 Task: Create a due date automation trigger when advanced on, on the tuesday before a card is due add dates starting this month at 11:00 AM.
Action: Mouse moved to (974, 81)
Screenshot: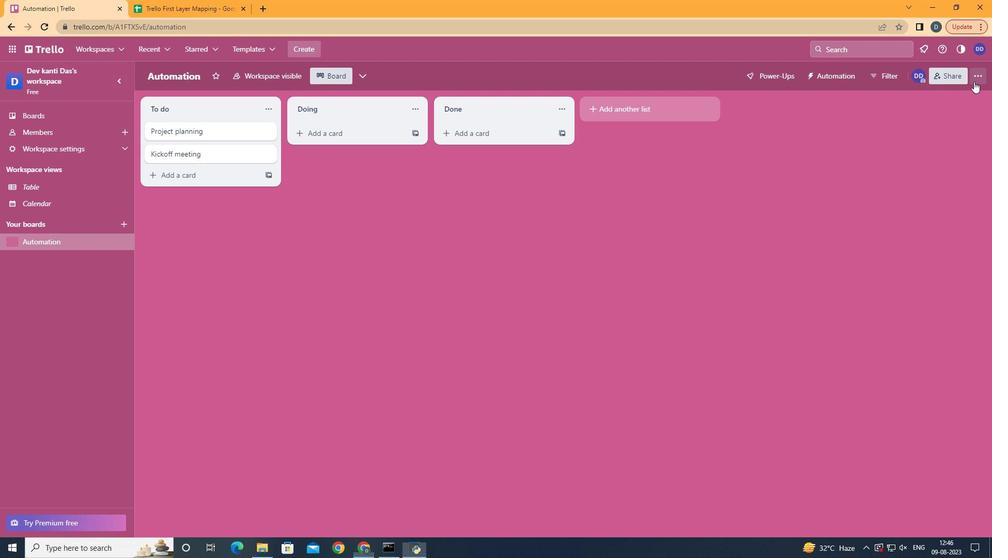 
Action: Mouse pressed left at (974, 81)
Screenshot: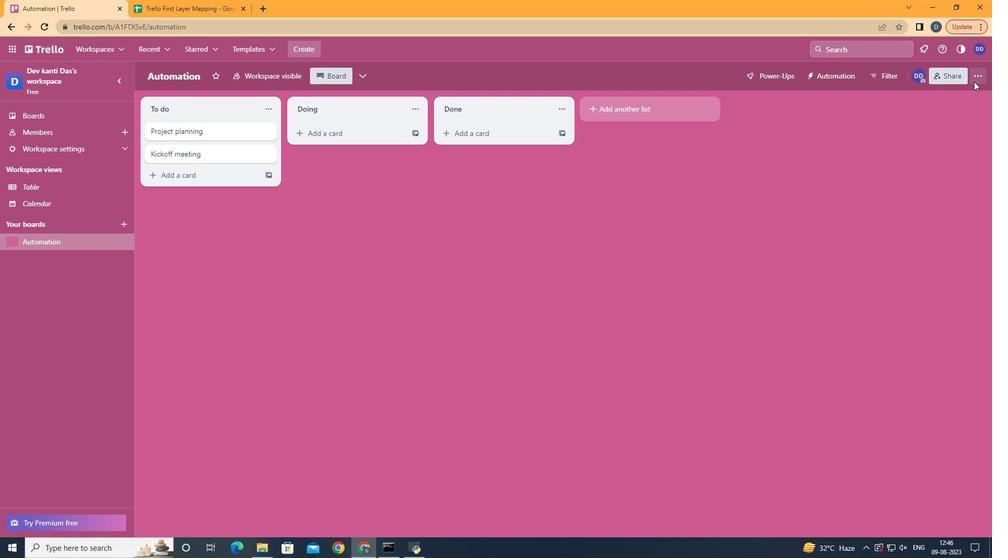 
Action: Mouse moved to (877, 230)
Screenshot: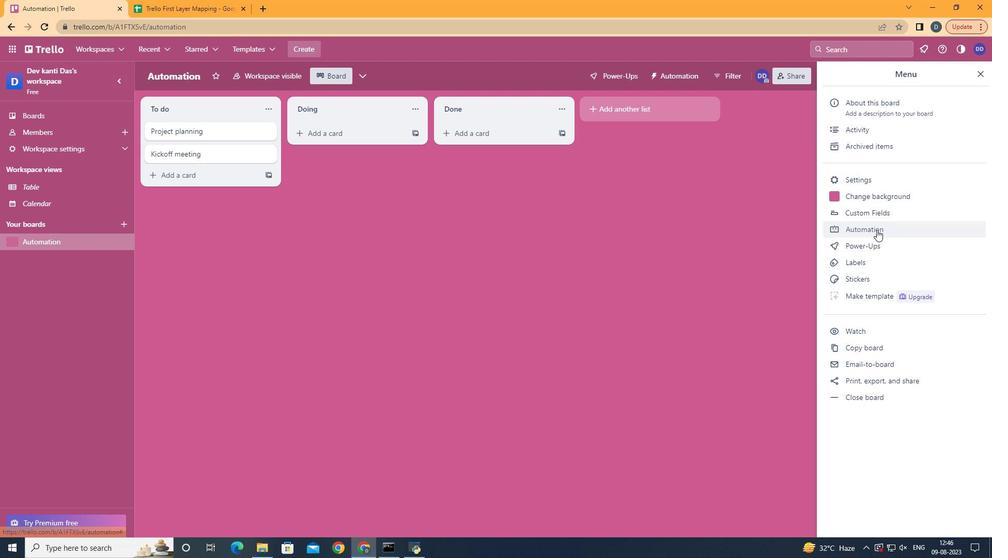 
Action: Mouse pressed left at (877, 230)
Screenshot: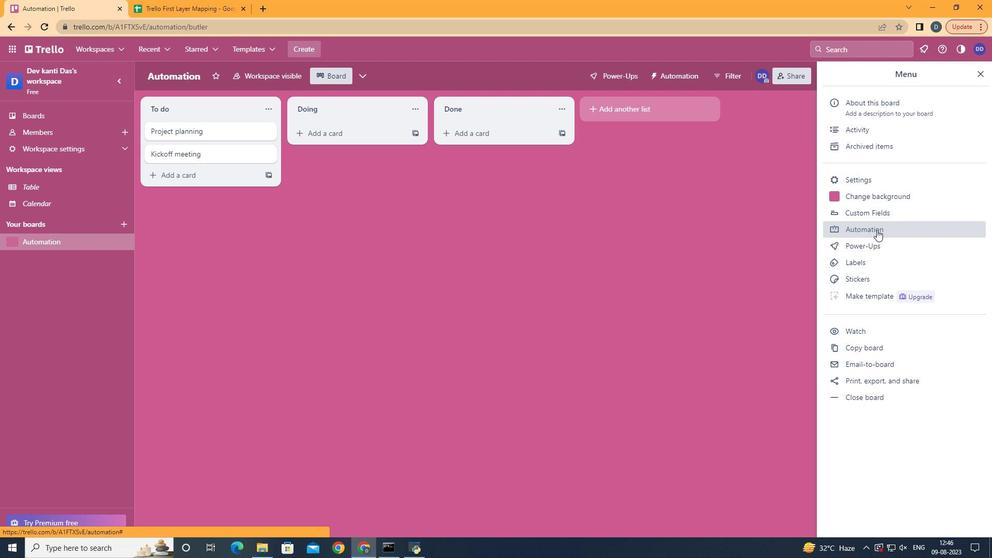 
Action: Mouse moved to (183, 206)
Screenshot: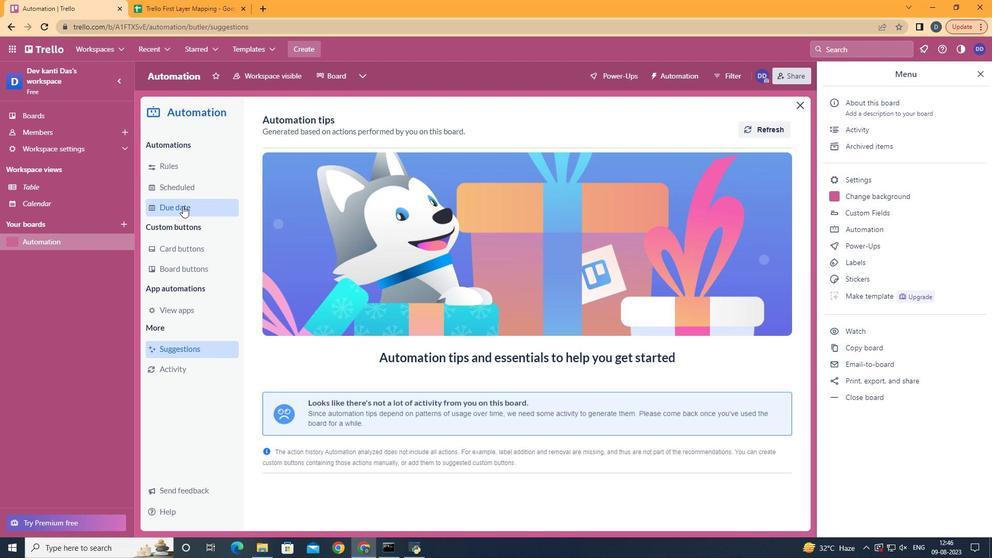 
Action: Mouse pressed left at (183, 206)
Screenshot: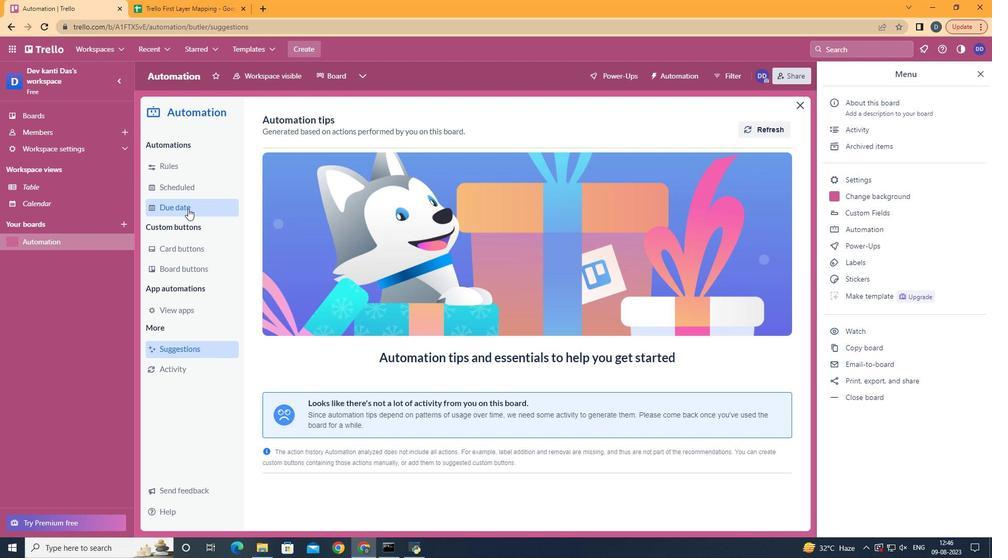 
Action: Mouse moved to (729, 123)
Screenshot: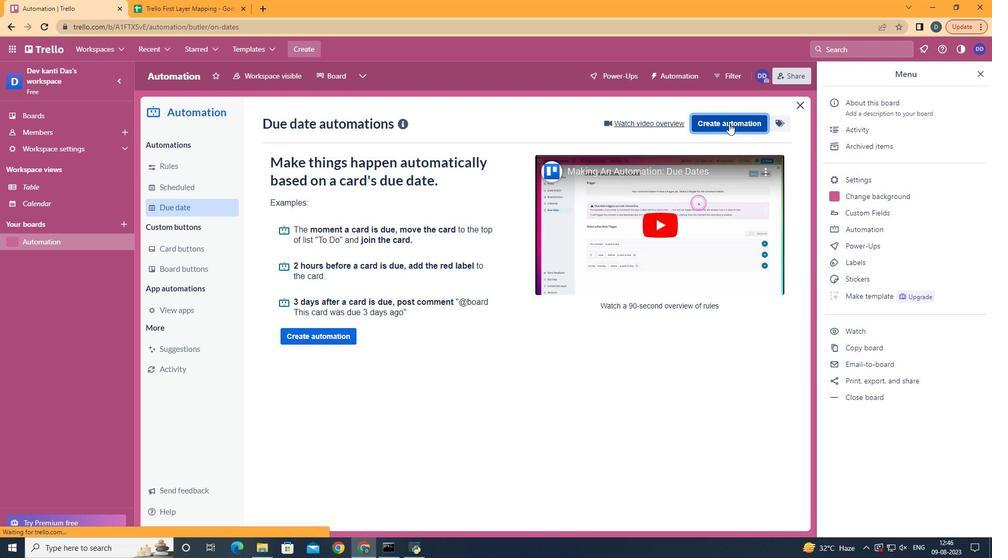 
Action: Mouse pressed left at (729, 123)
Screenshot: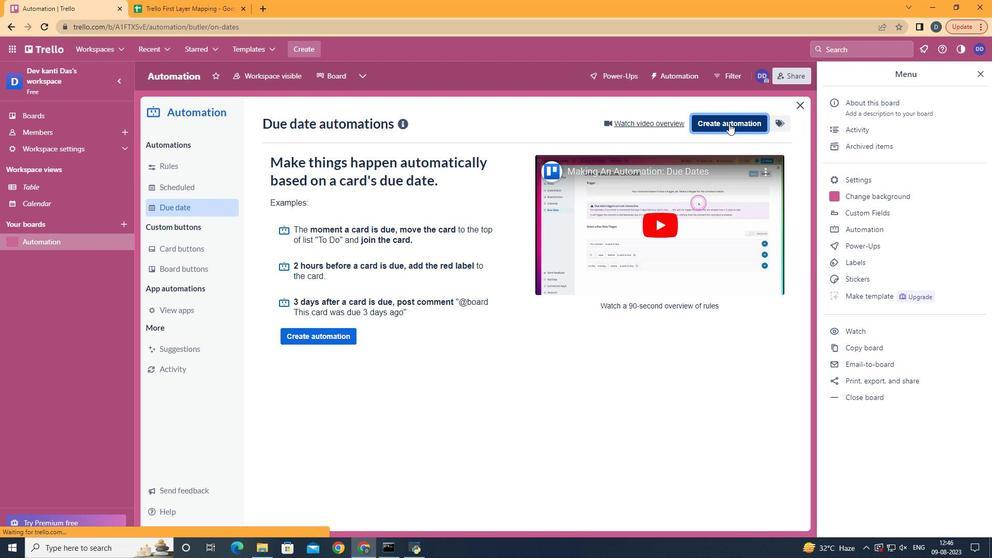 
Action: Mouse moved to (547, 219)
Screenshot: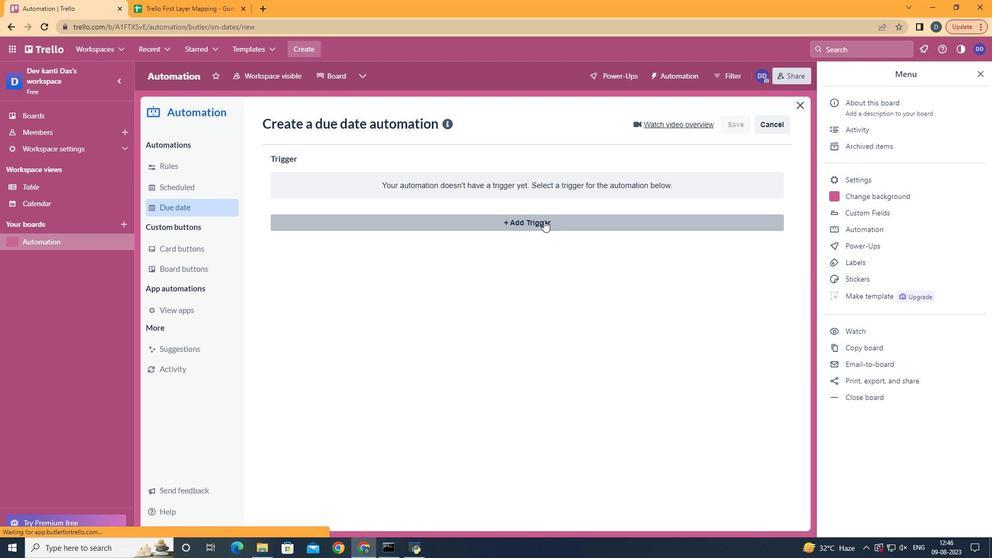 
Action: Mouse pressed left at (547, 219)
Screenshot: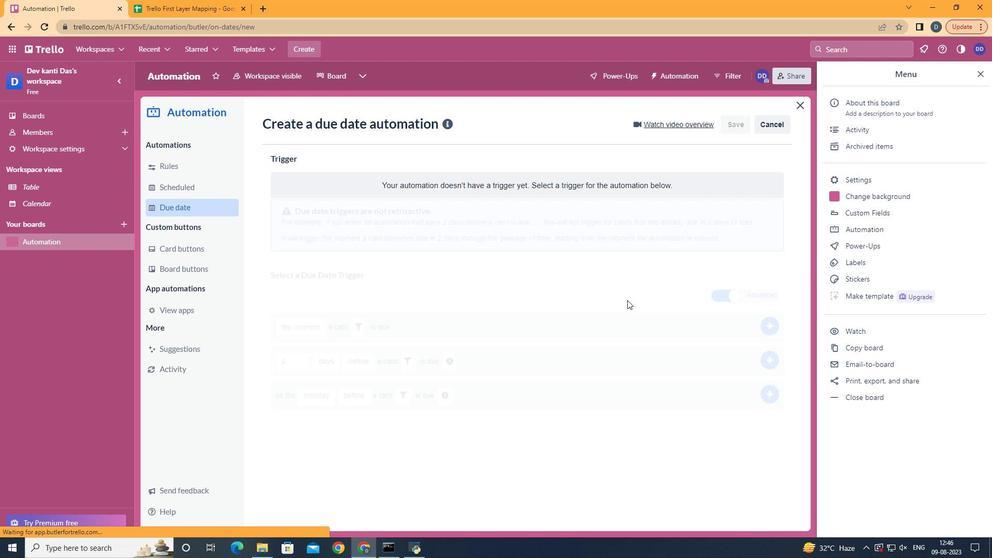 
Action: Mouse moved to (339, 294)
Screenshot: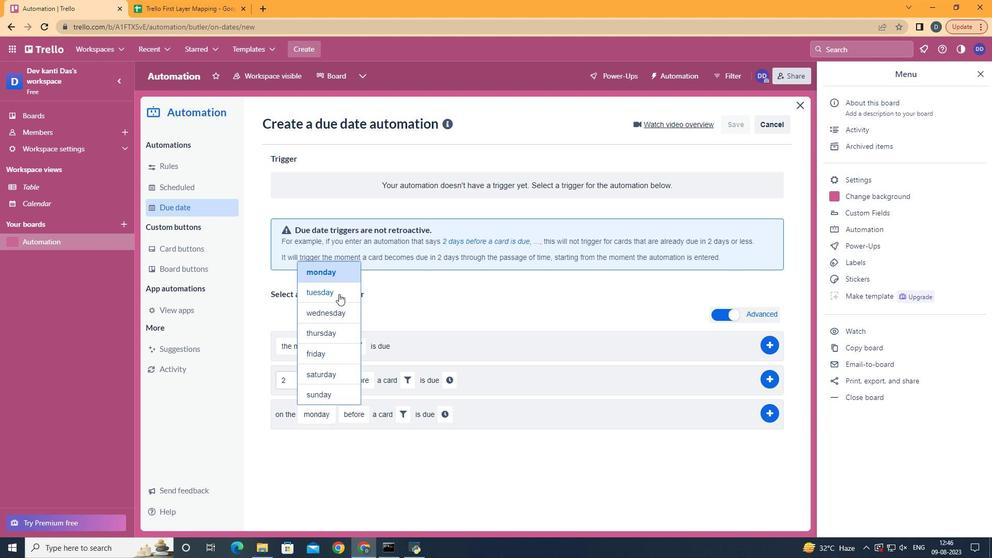 
Action: Mouse pressed left at (339, 294)
Screenshot: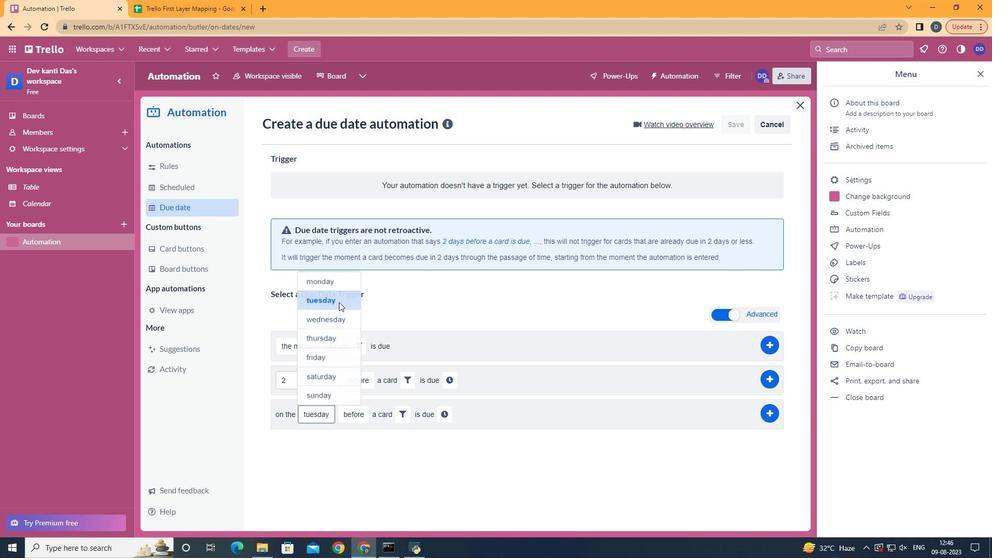 
Action: Mouse moved to (363, 431)
Screenshot: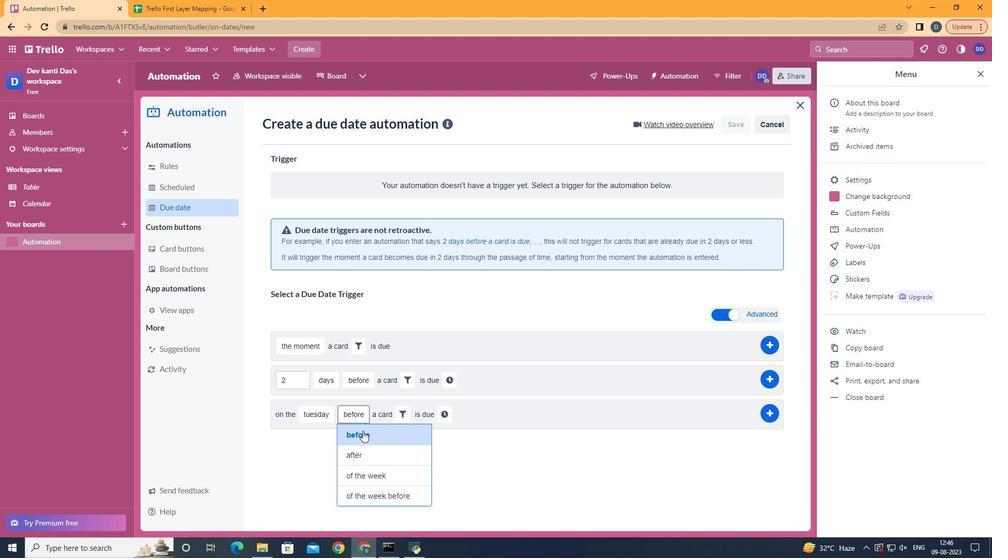 
Action: Mouse pressed left at (363, 431)
Screenshot: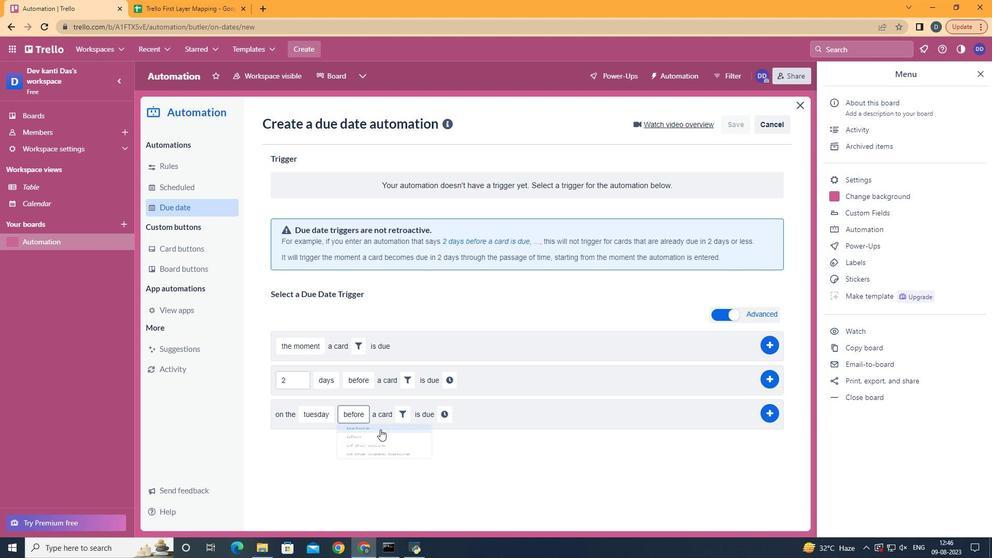 
Action: Mouse moved to (404, 418)
Screenshot: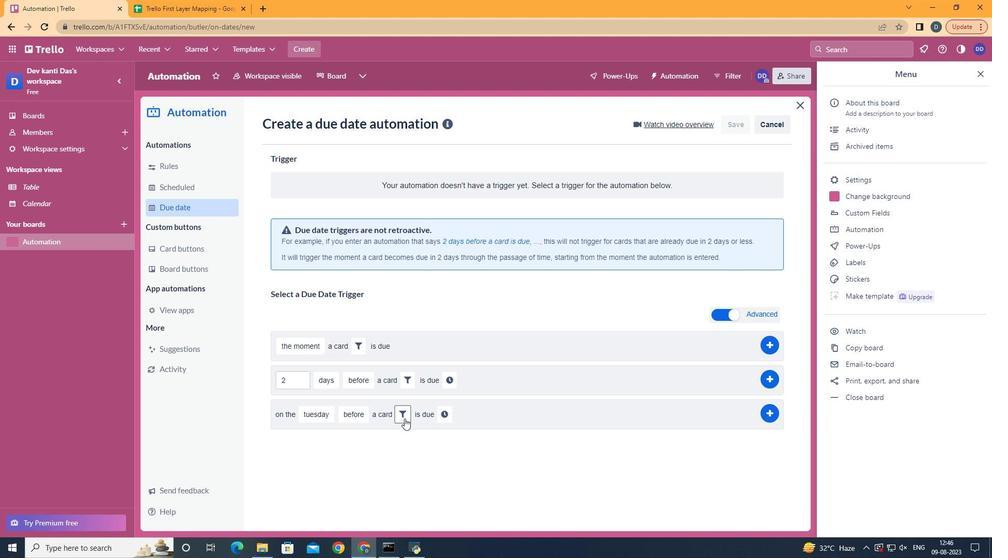 
Action: Mouse pressed left at (404, 418)
Screenshot: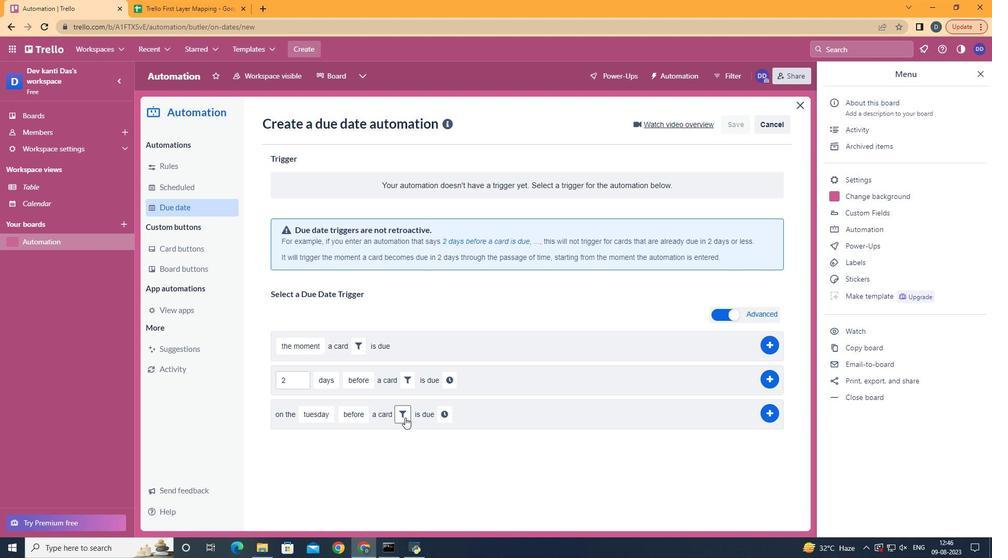 
Action: Mouse moved to (458, 441)
Screenshot: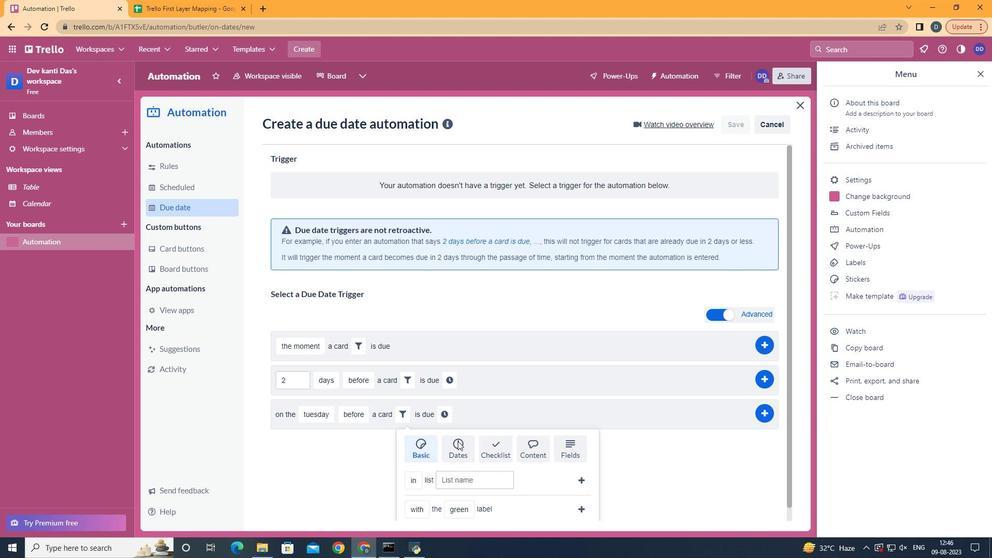 
Action: Mouse pressed left at (458, 441)
Screenshot: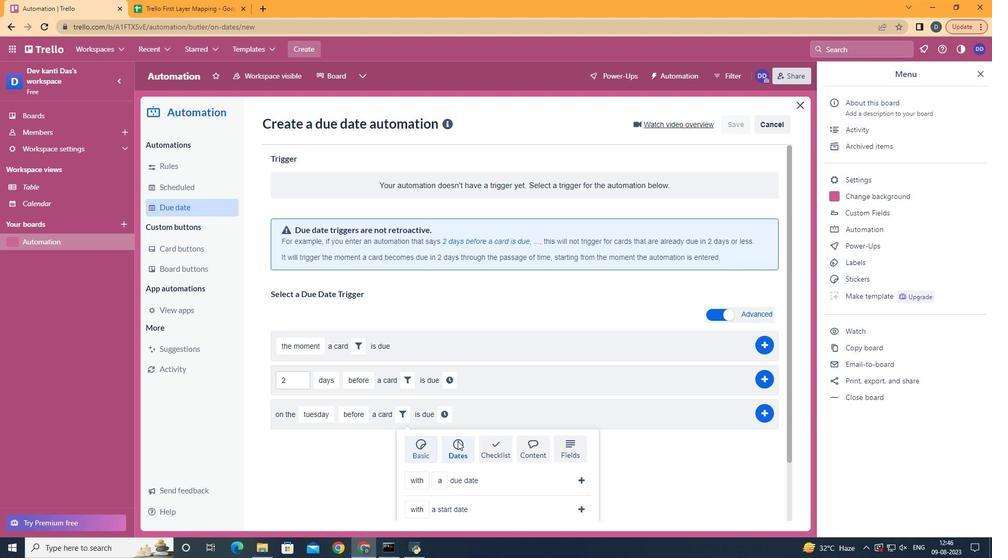 
Action: Mouse scrolled (458, 441) with delta (0, 0)
Screenshot: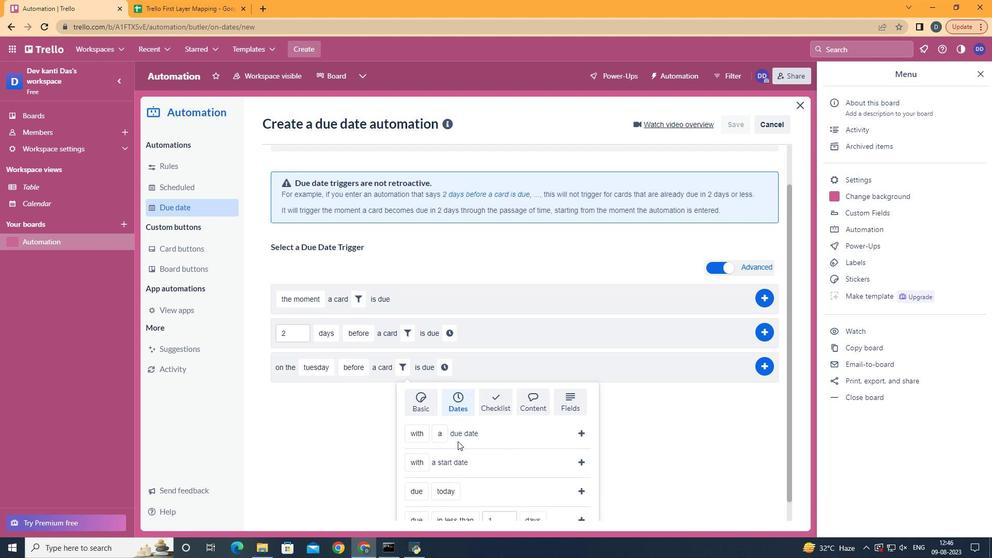 
Action: Mouse scrolled (458, 441) with delta (0, 0)
Screenshot: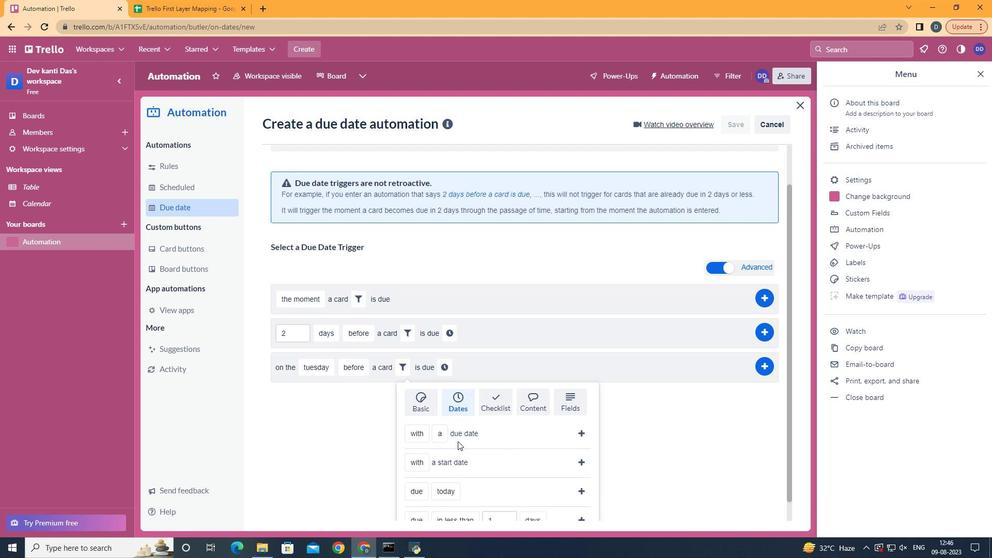 
Action: Mouse scrolled (458, 441) with delta (0, 0)
Screenshot: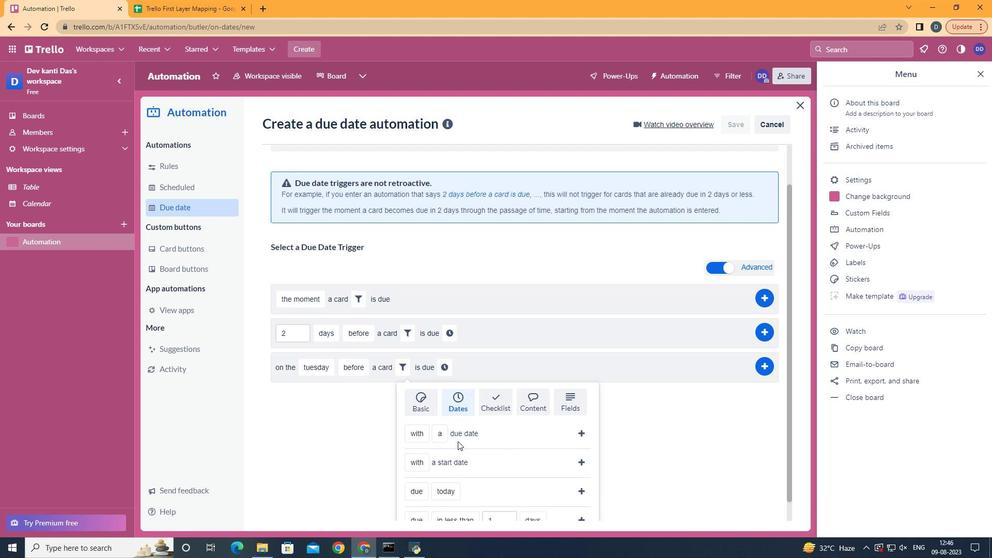 
Action: Mouse scrolled (458, 441) with delta (0, 0)
Screenshot: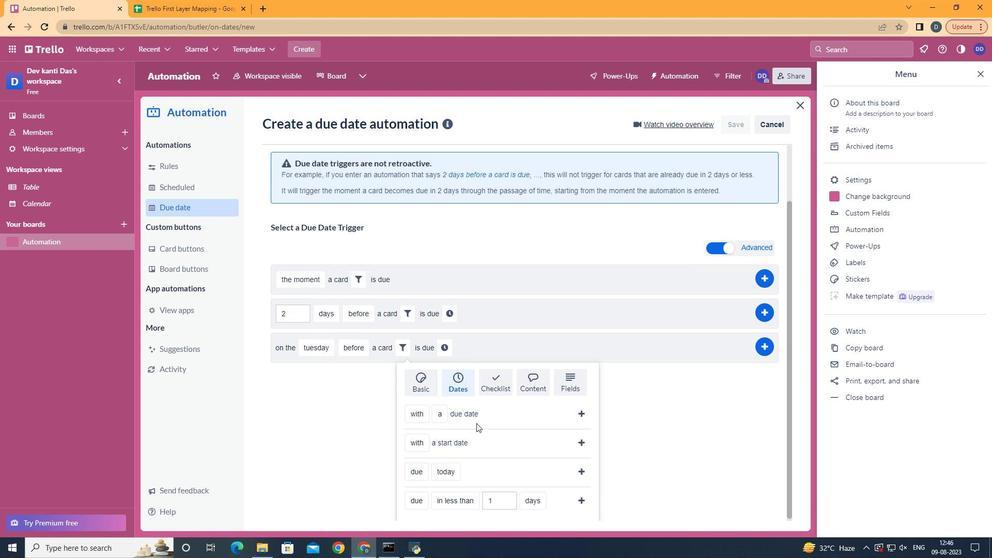 
Action: Mouse moved to (433, 426)
Screenshot: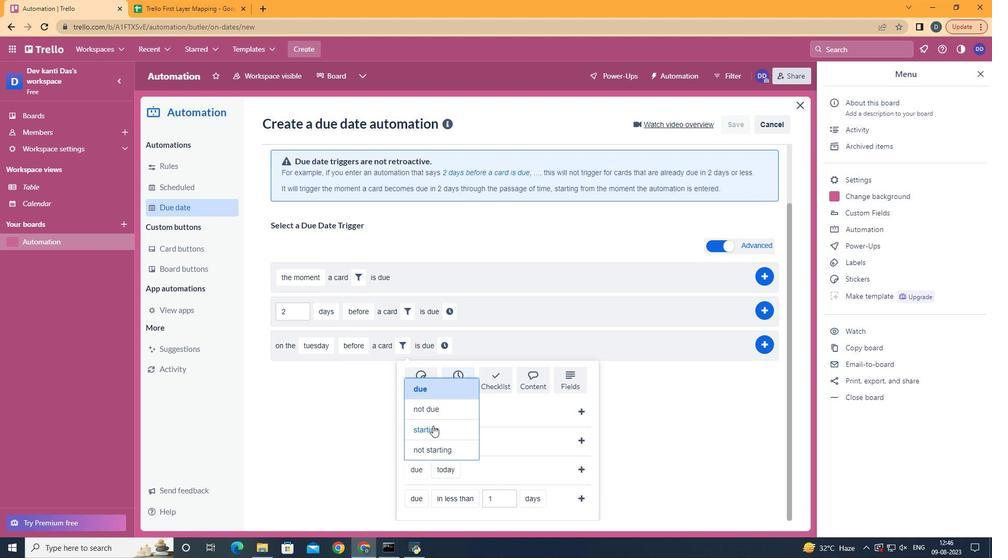 
Action: Mouse pressed left at (433, 426)
Screenshot: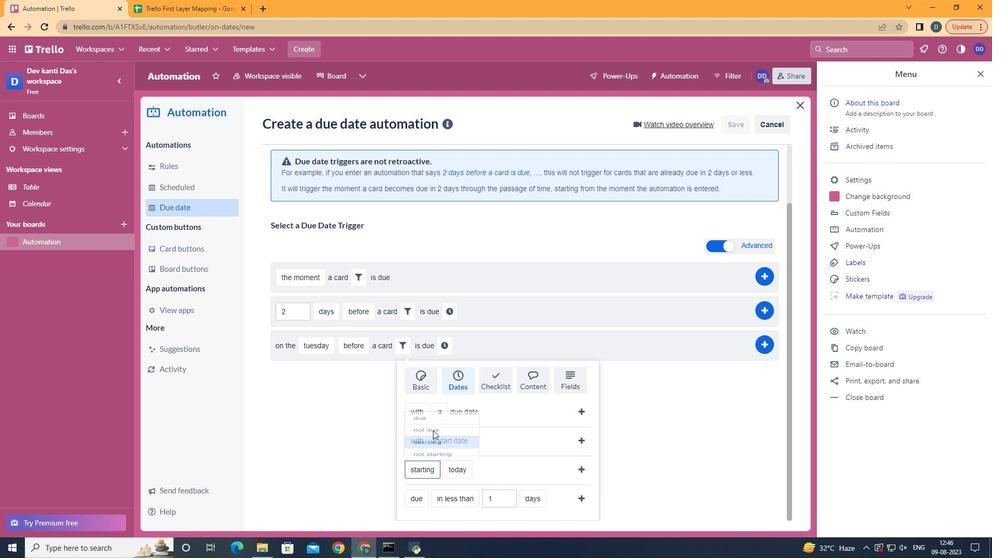 
Action: Mouse moved to (470, 428)
Screenshot: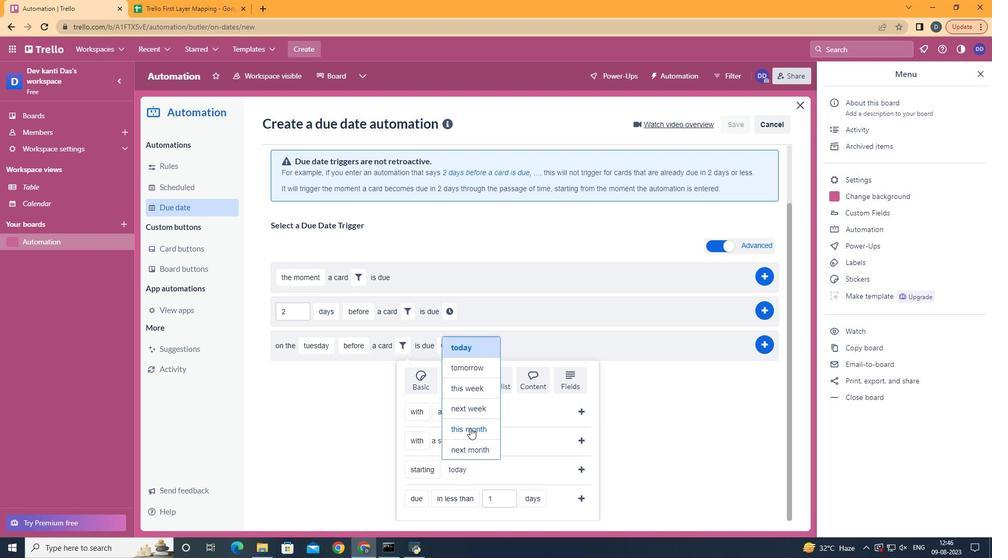 
Action: Mouse pressed left at (470, 428)
Screenshot: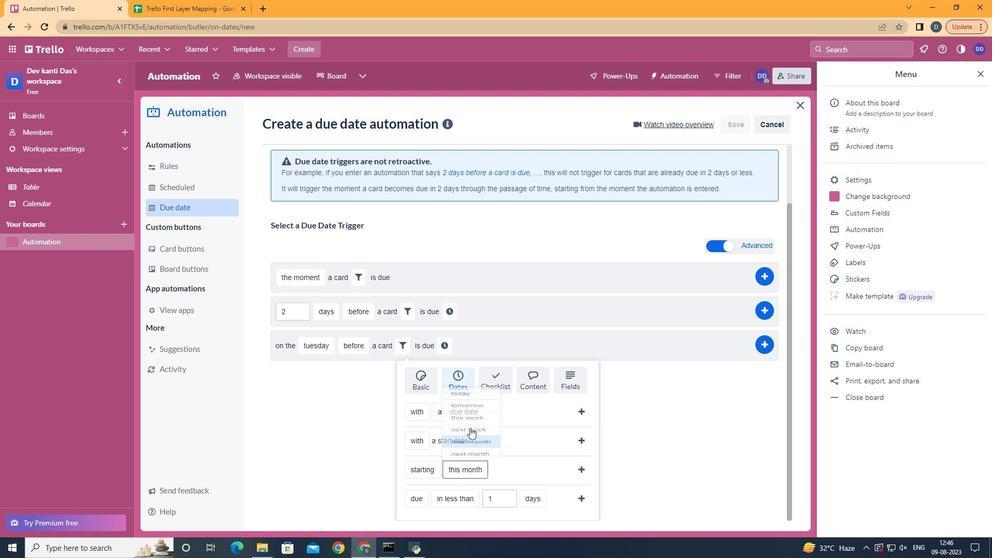 
Action: Mouse moved to (580, 467)
Screenshot: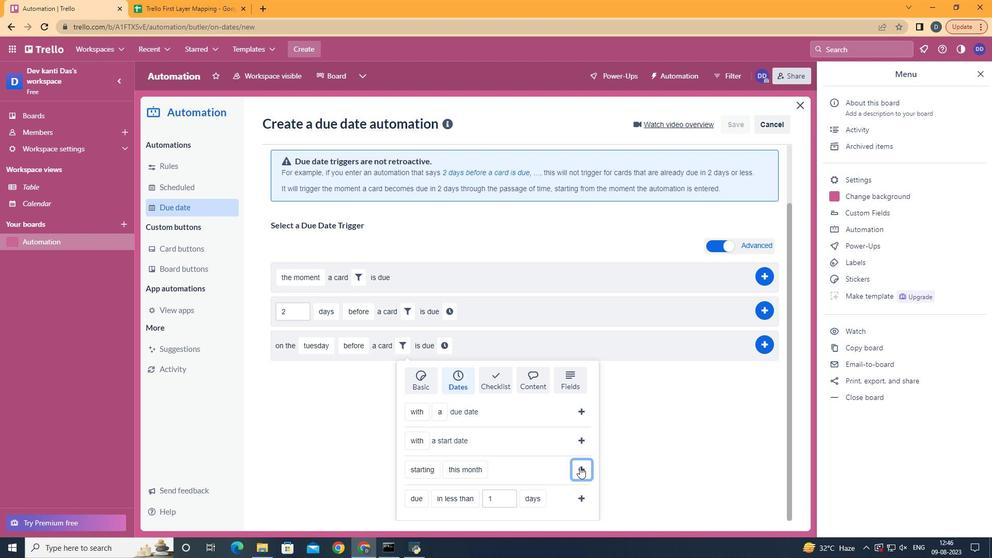
Action: Mouse pressed left at (580, 467)
Screenshot: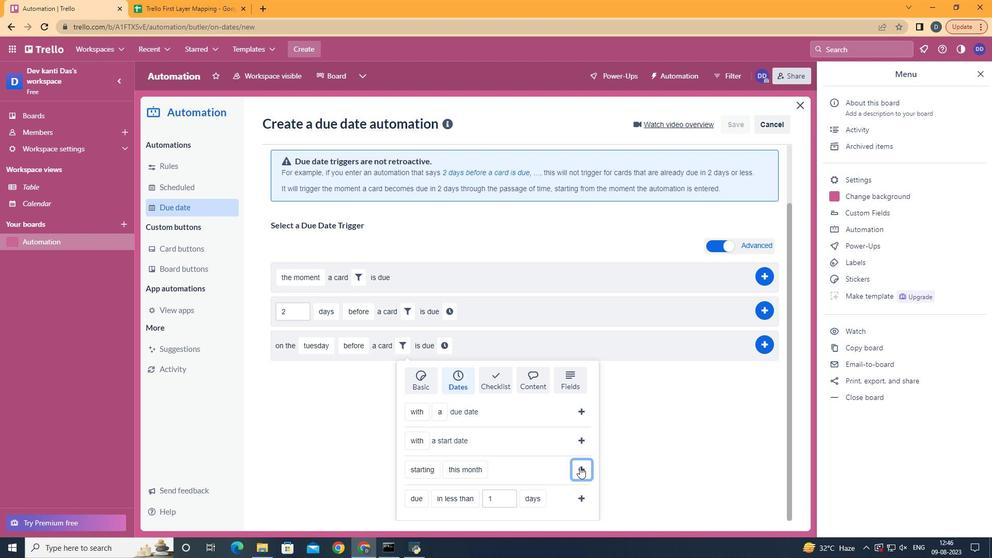
Action: Mouse moved to (531, 414)
Screenshot: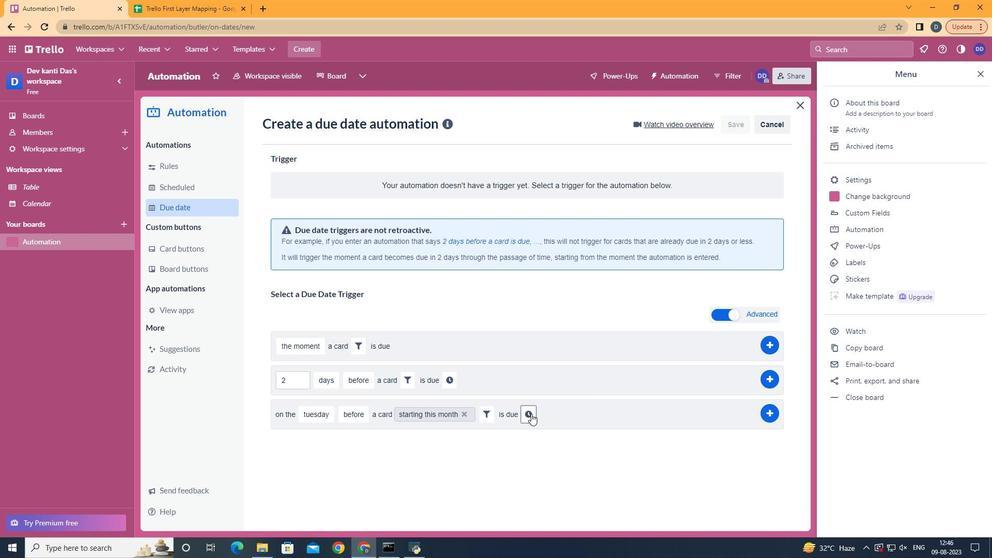 
Action: Mouse pressed left at (531, 414)
Screenshot: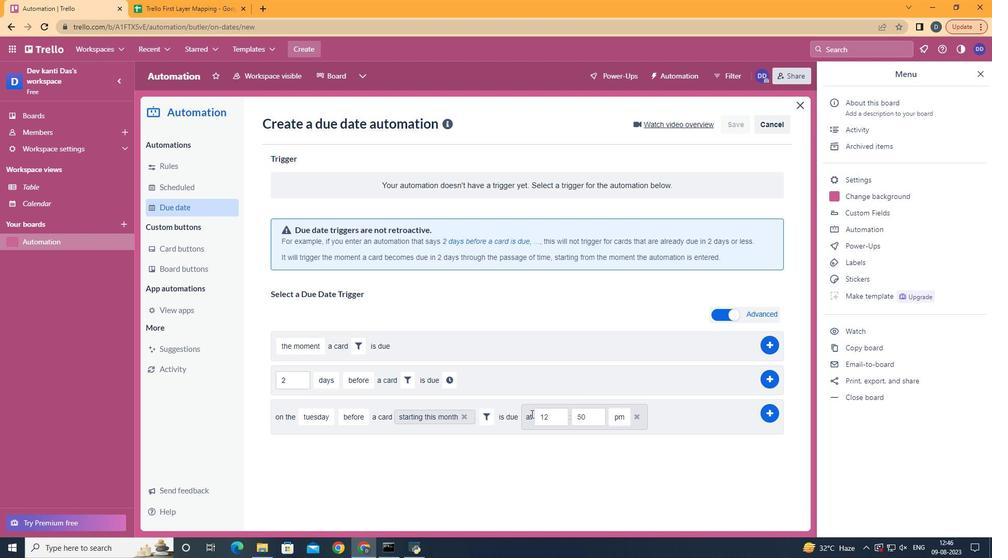 
Action: Mouse moved to (545, 420)
Screenshot: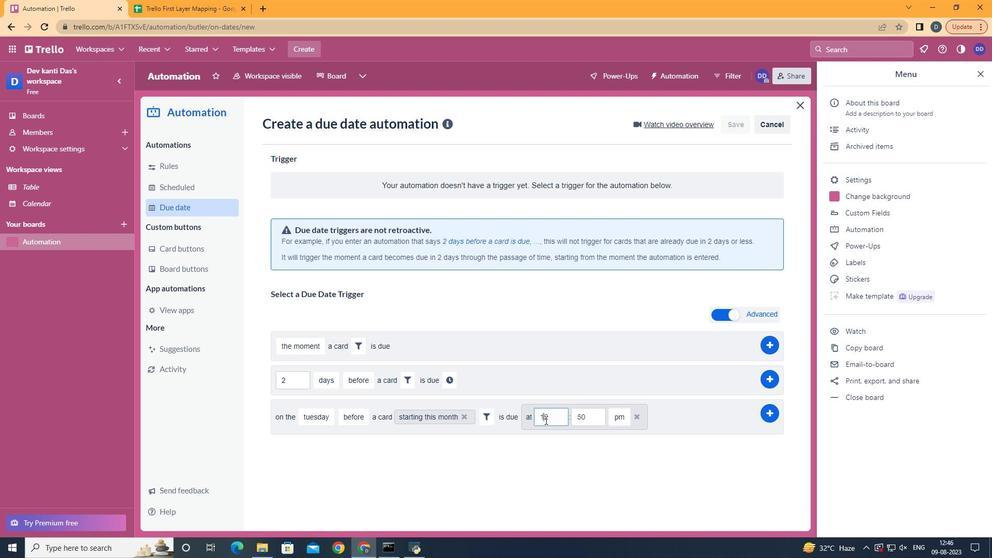 
Action: Mouse pressed left at (545, 420)
Screenshot: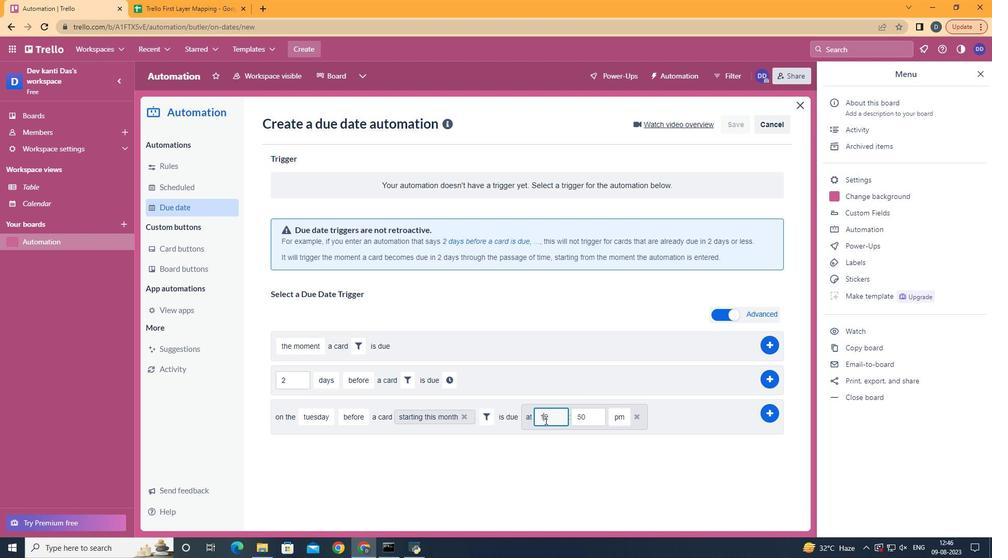 
Action: Mouse moved to (548, 419)
Screenshot: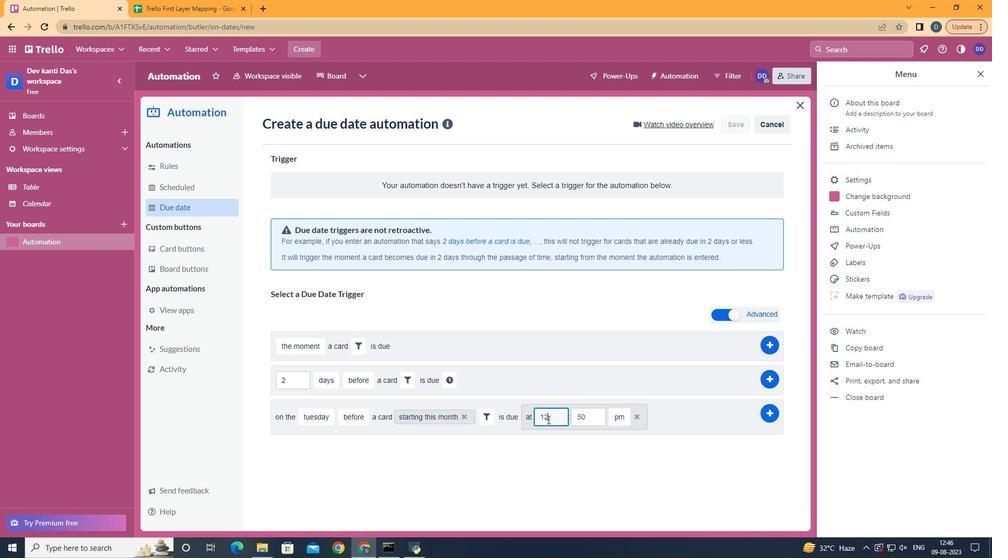 
Action: Mouse pressed left at (548, 419)
Screenshot: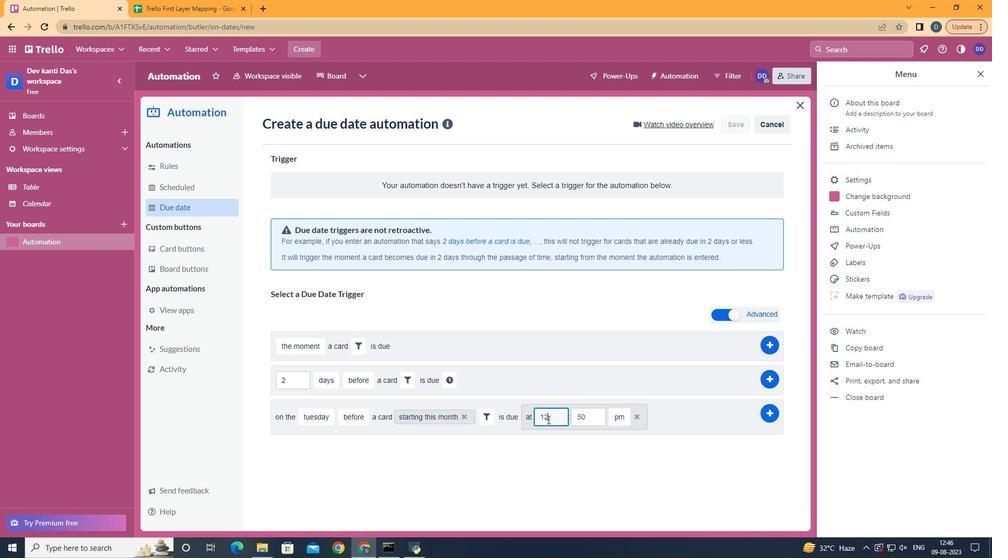 
Action: Key pressed <Key.backspace>1
Screenshot: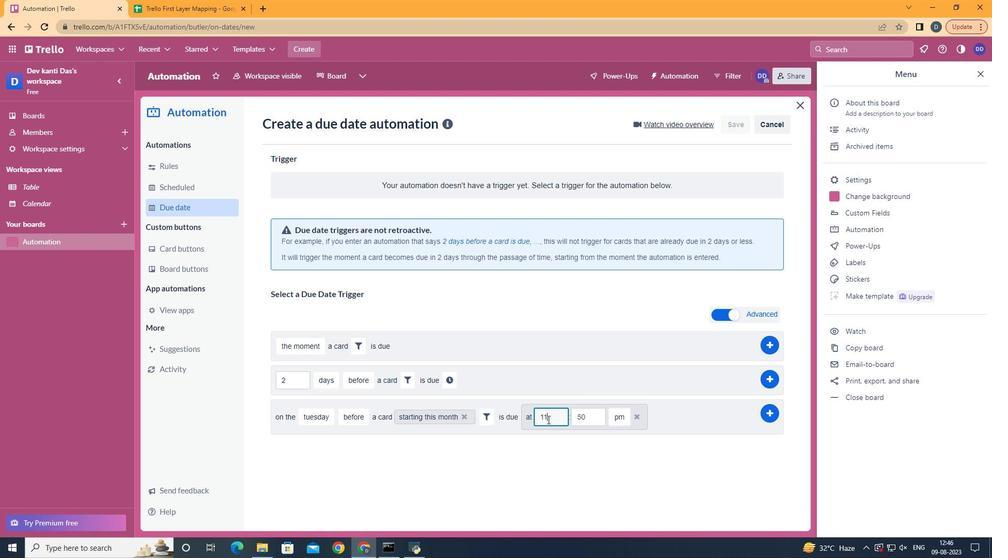
Action: Mouse moved to (602, 418)
Screenshot: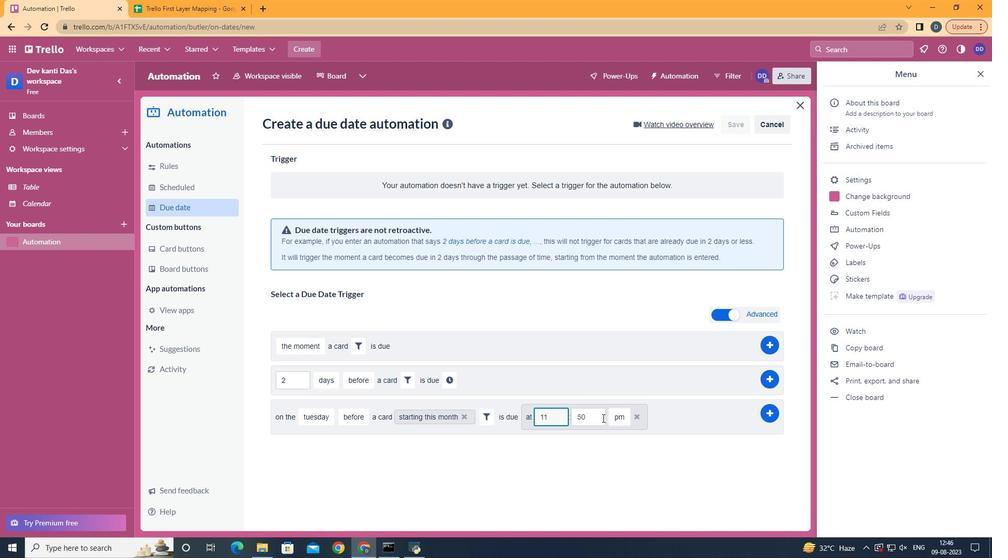 
Action: Mouse pressed left at (602, 418)
Screenshot: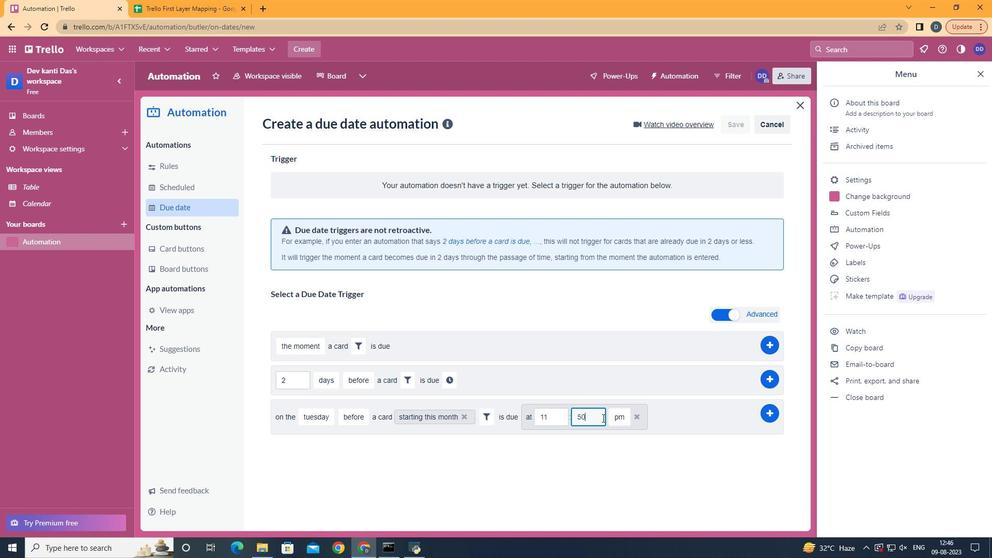 
Action: Key pressed <Key.backspace><Key.backspace>00
Screenshot: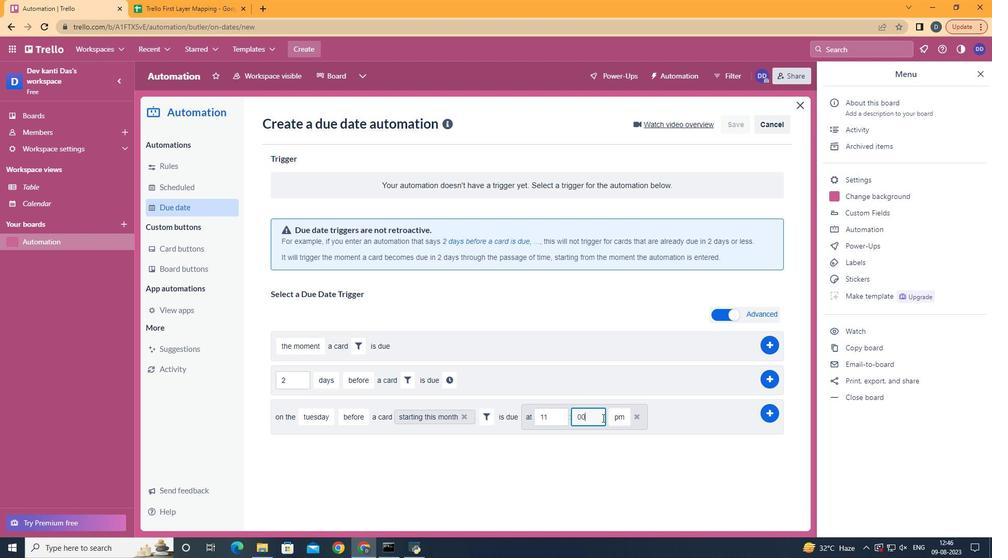 
Action: Mouse moved to (623, 433)
Screenshot: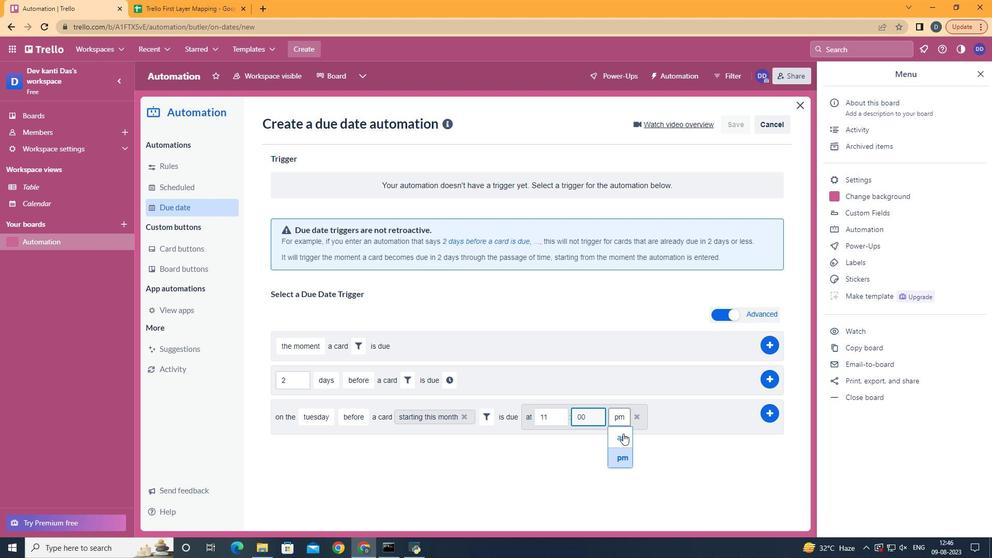 
Action: Mouse pressed left at (623, 433)
Screenshot: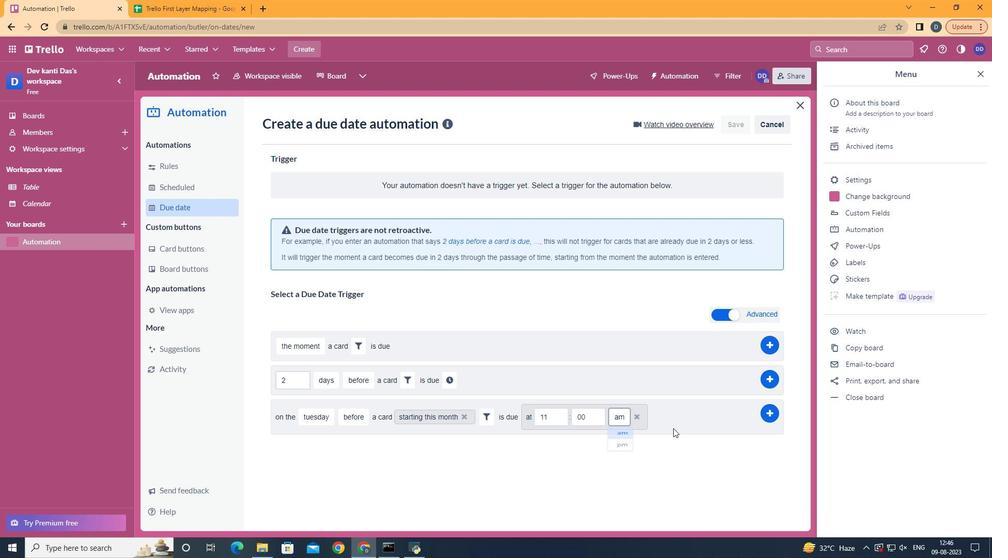 
Action: Mouse moved to (775, 409)
Screenshot: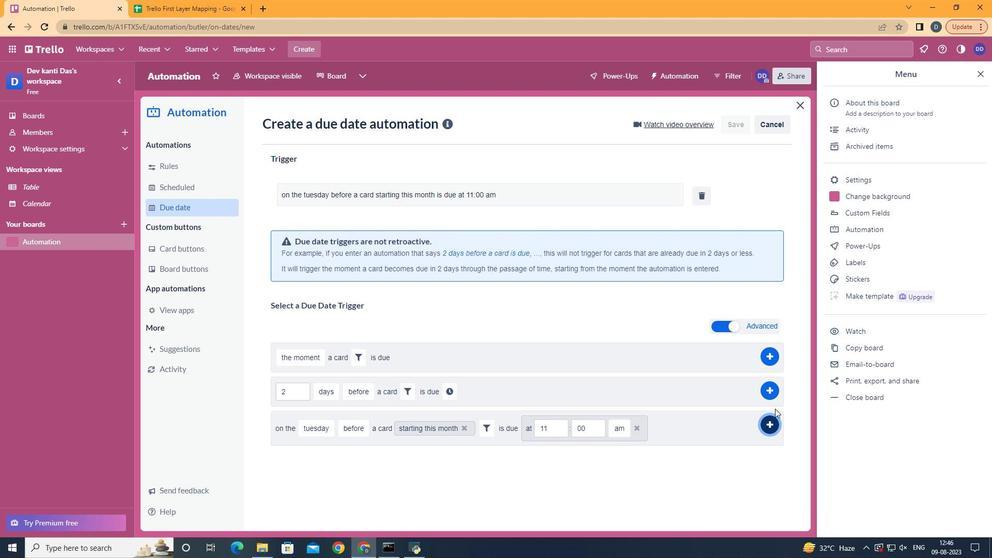 
Action: Mouse pressed left at (775, 409)
Screenshot: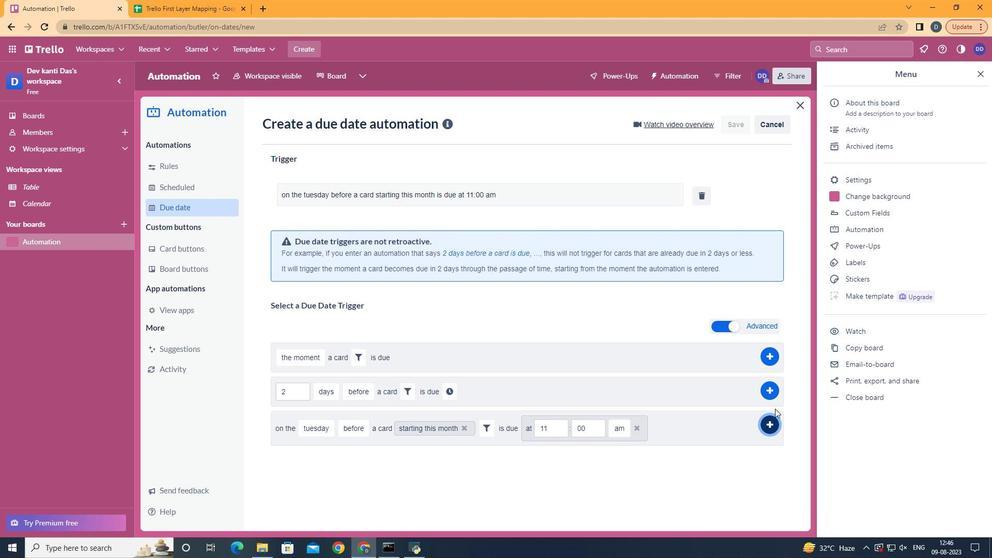 
Action: Mouse moved to (594, 250)
Screenshot: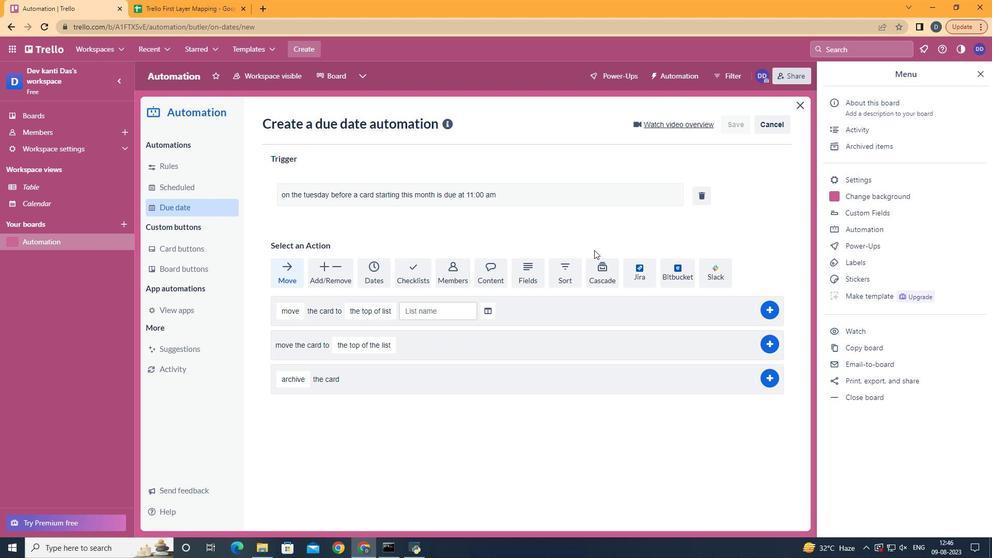 
